 Task: Add the task  Compatibility issues with different web browsers to the section Feature Flurry in the project ZirconTech and add a Due Date to the respective task as 2023/07/23.
Action: Mouse moved to (35, 288)
Screenshot: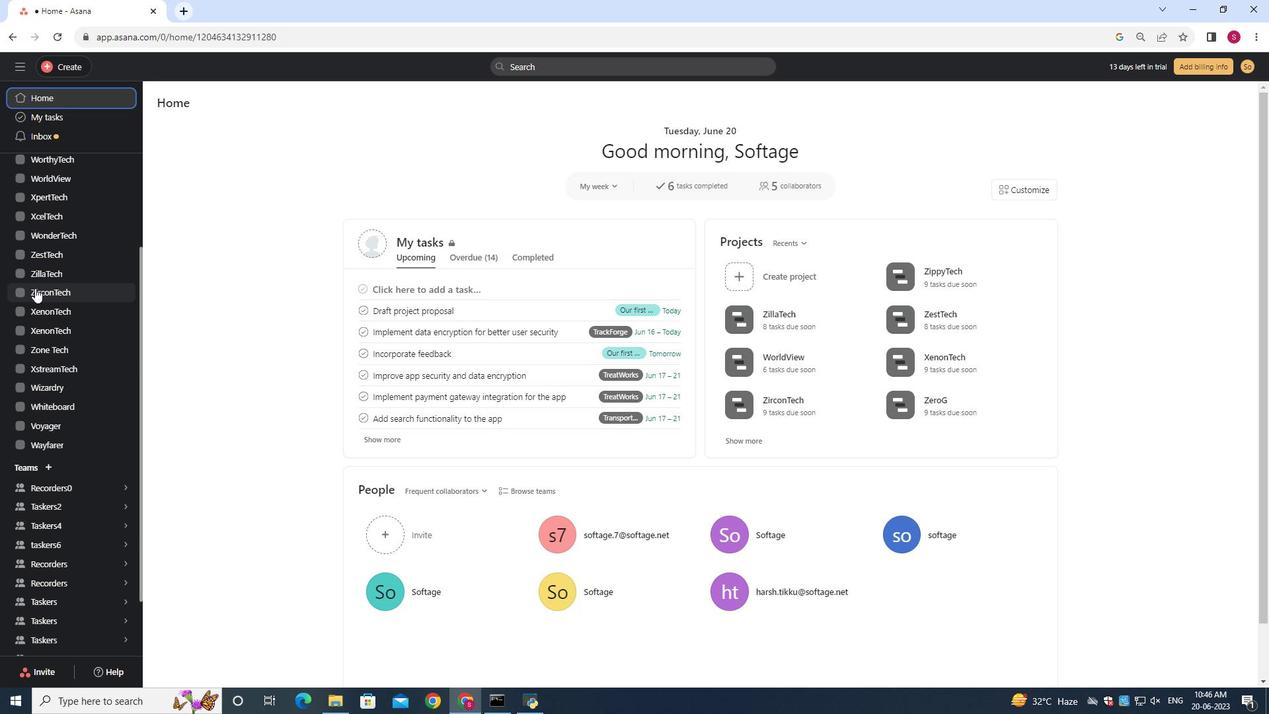 
Action: Mouse pressed left at (35, 288)
Screenshot: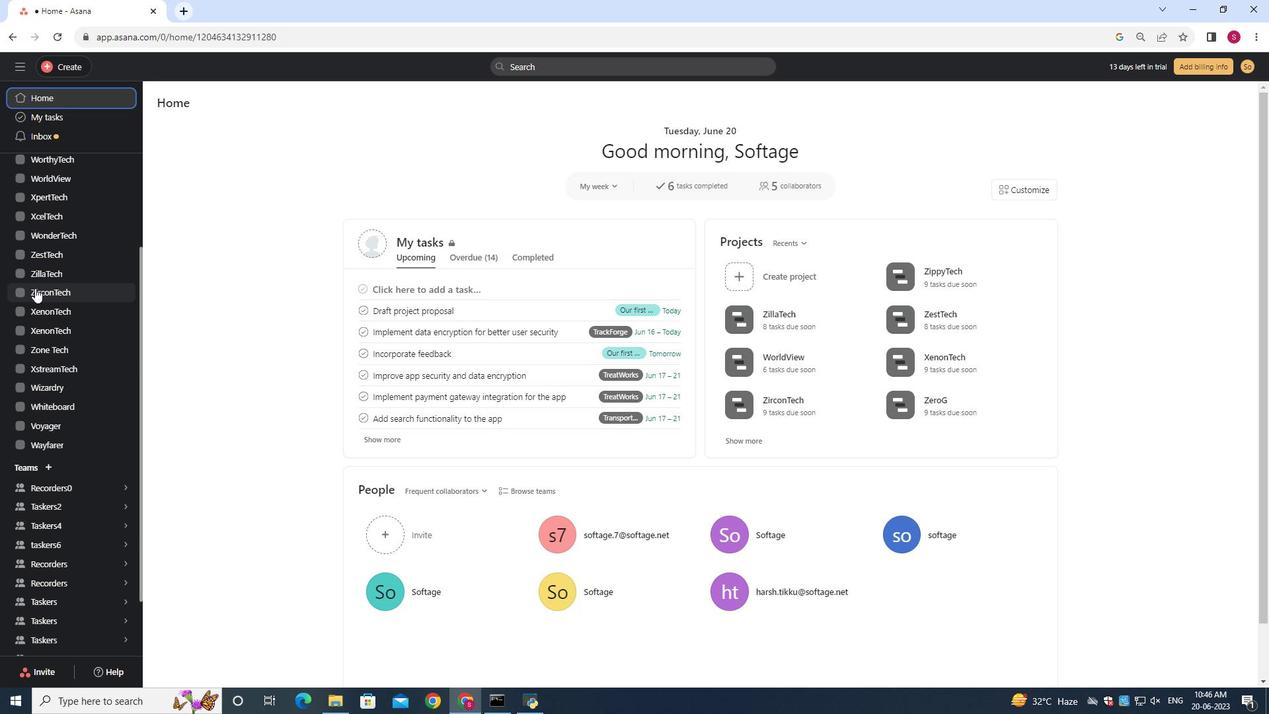 
Action: Mouse moved to (449, 271)
Screenshot: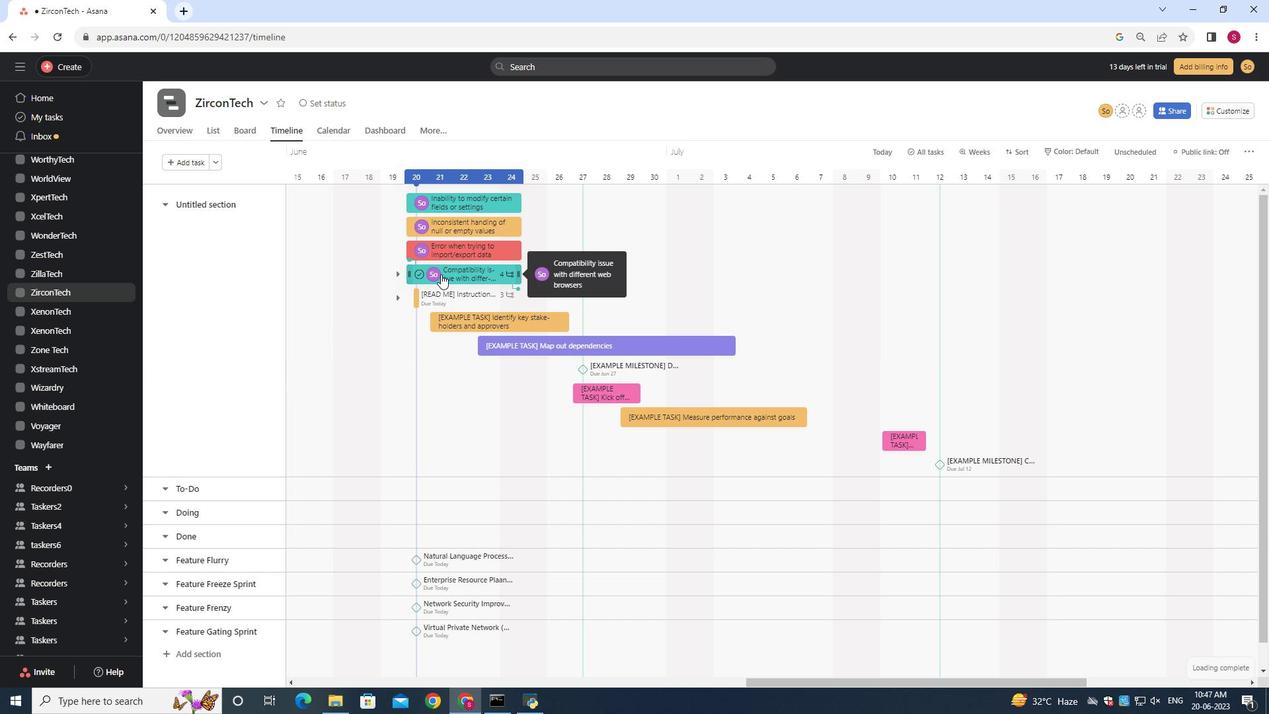 
Action: Mouse pressed left at (449, 271)
Screenshot: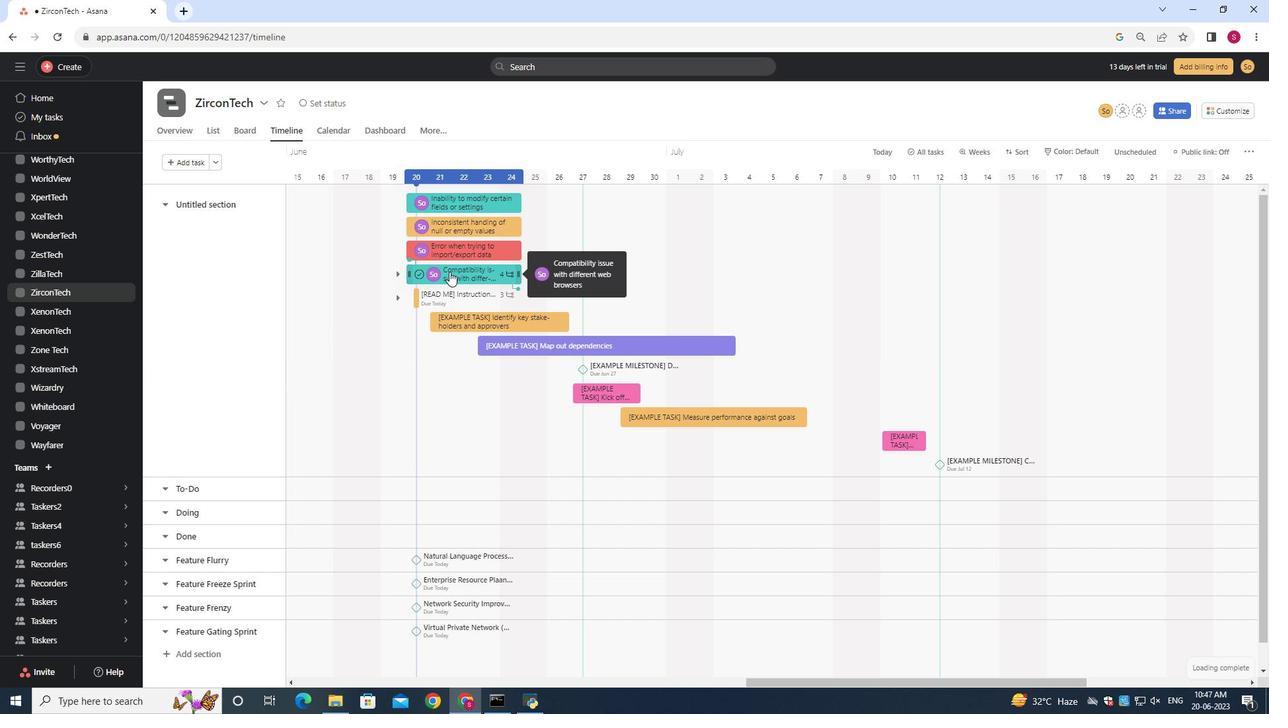 
Action: Mouse moved to (1032, 276)
Screenshot: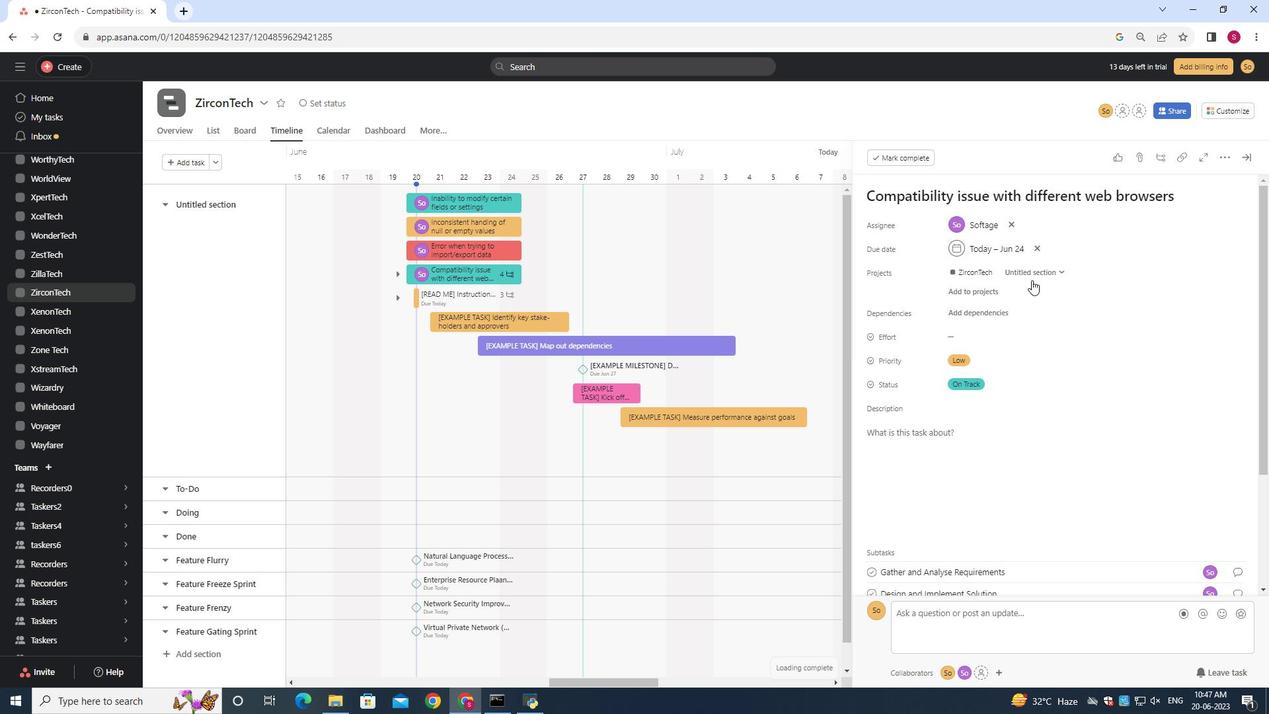 
Action: Mouse pressed left at (1032, 276)
Screenshot: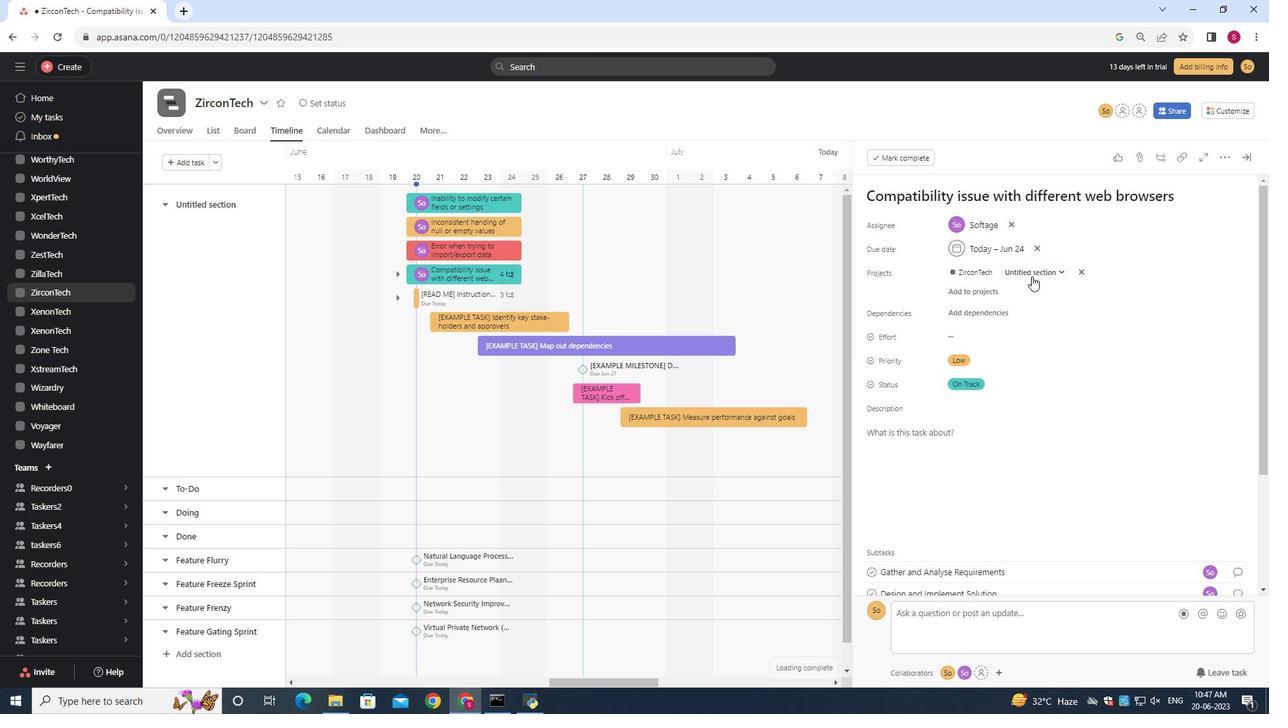 
Action: Mouse moved to (1007, 384)
Screenshot: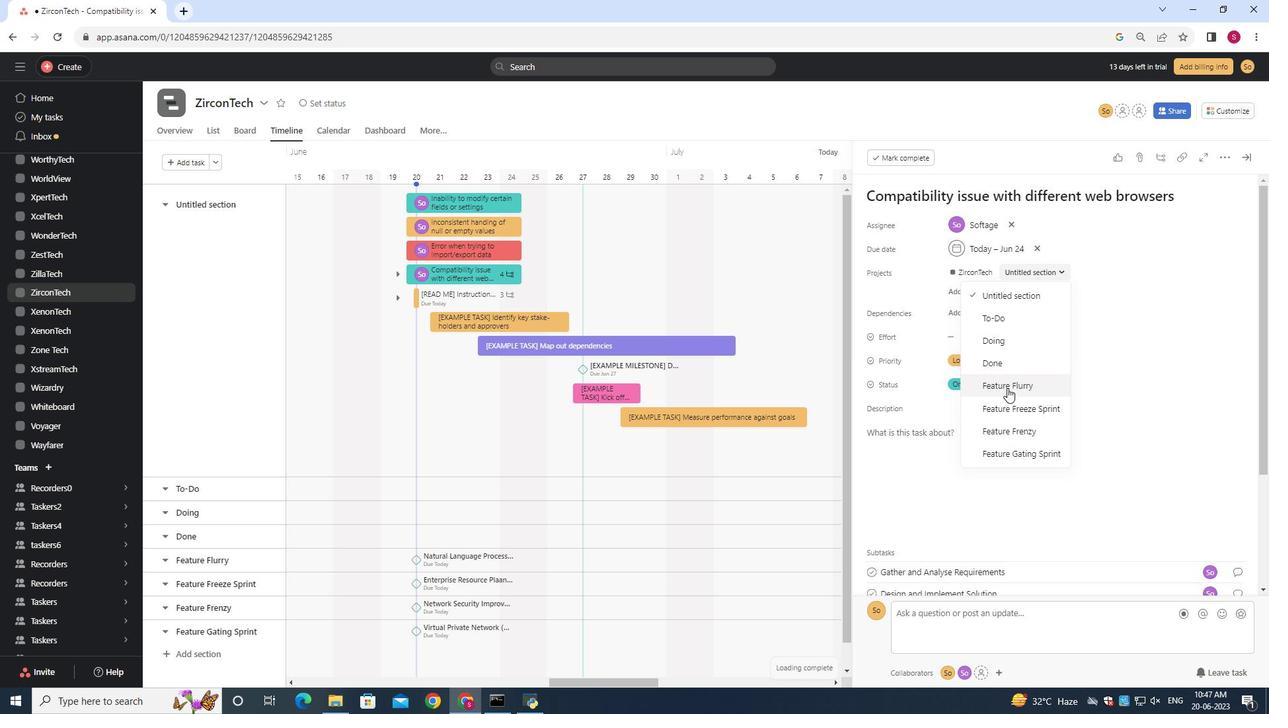 
Action: Mouse pressed left at (1007, 384)
Screenshot: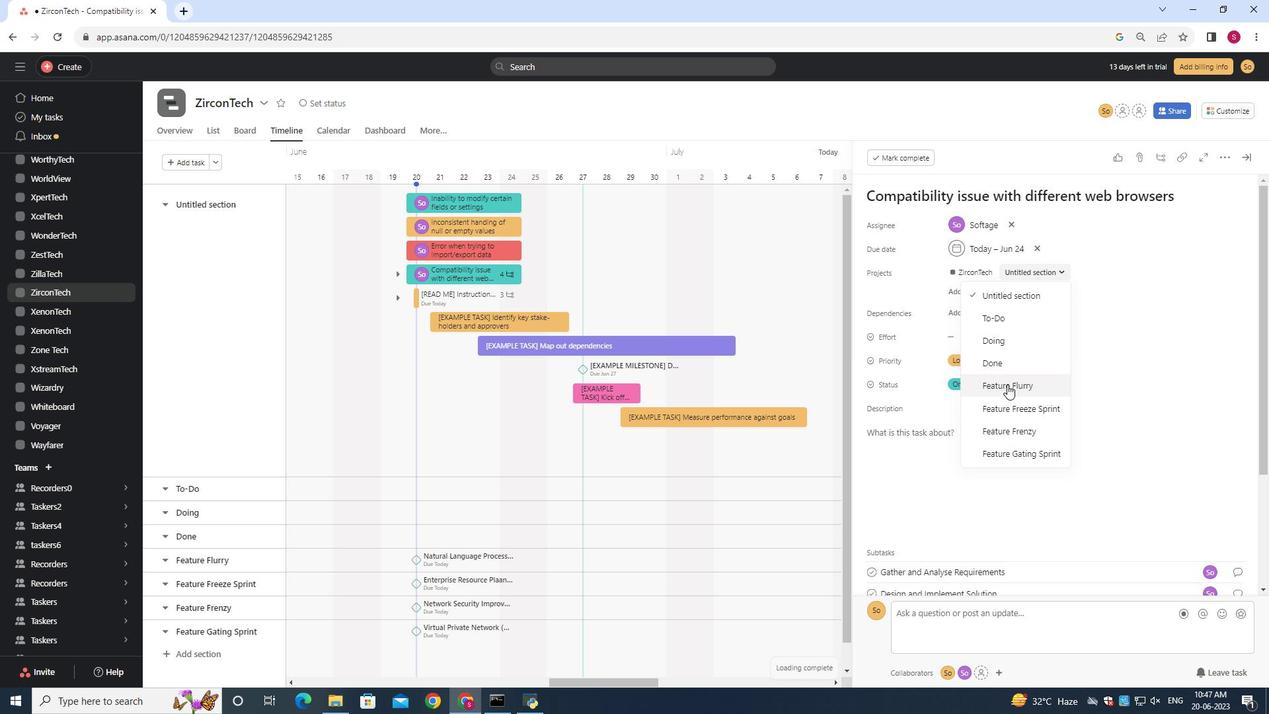 
Action: Mouse moved to (1033, 246)
Screenshot: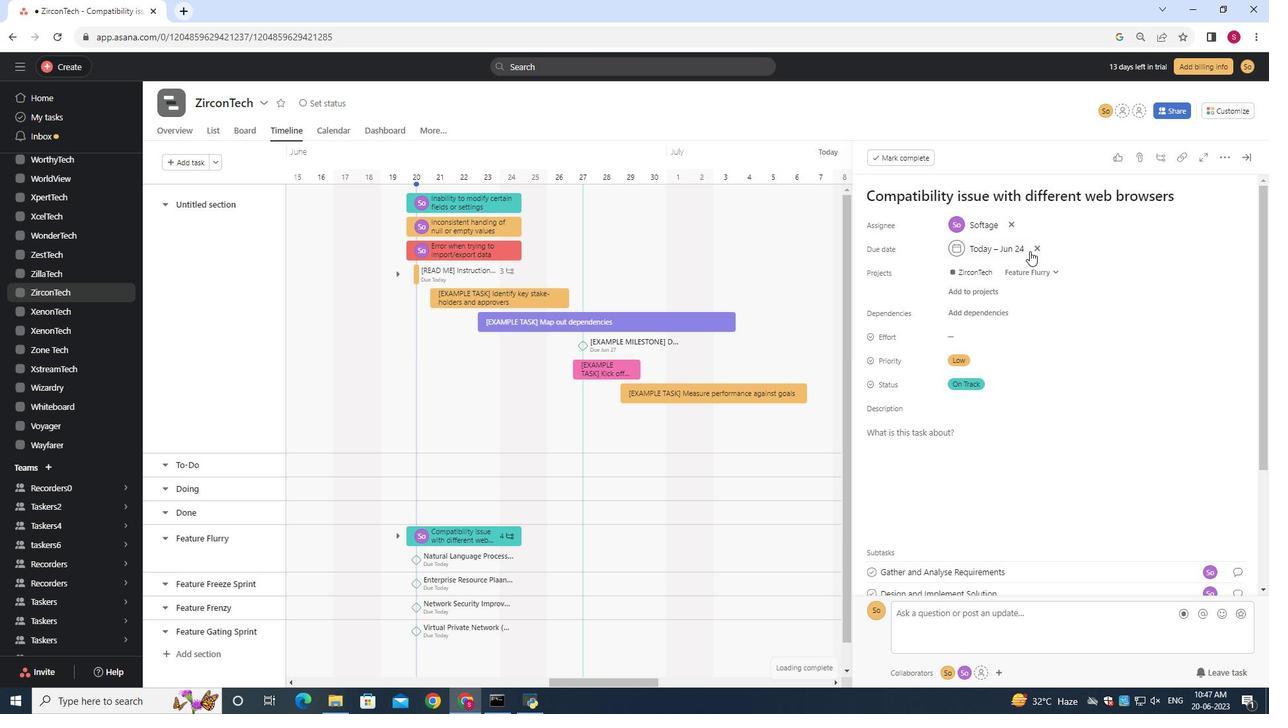
Action: Mouse pressed left at (1033, 246)
Screenshot: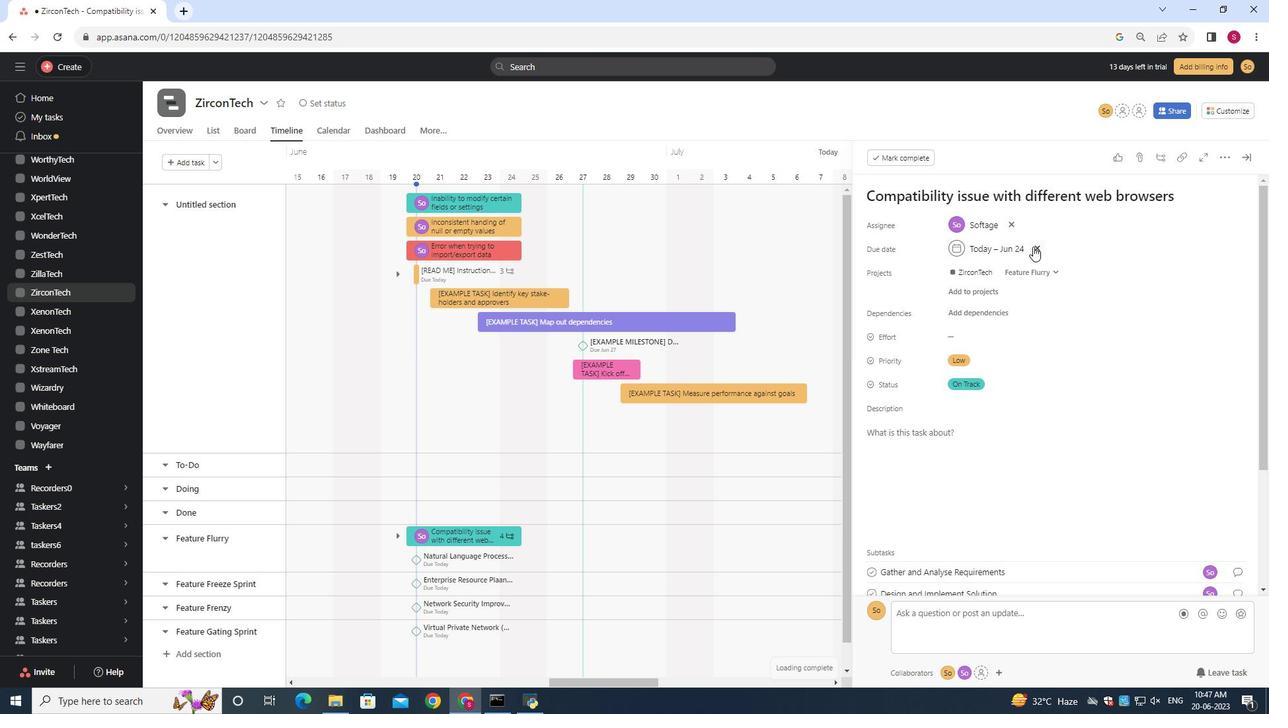 
Action: Mouse moved to (987, 248)
Screenshot: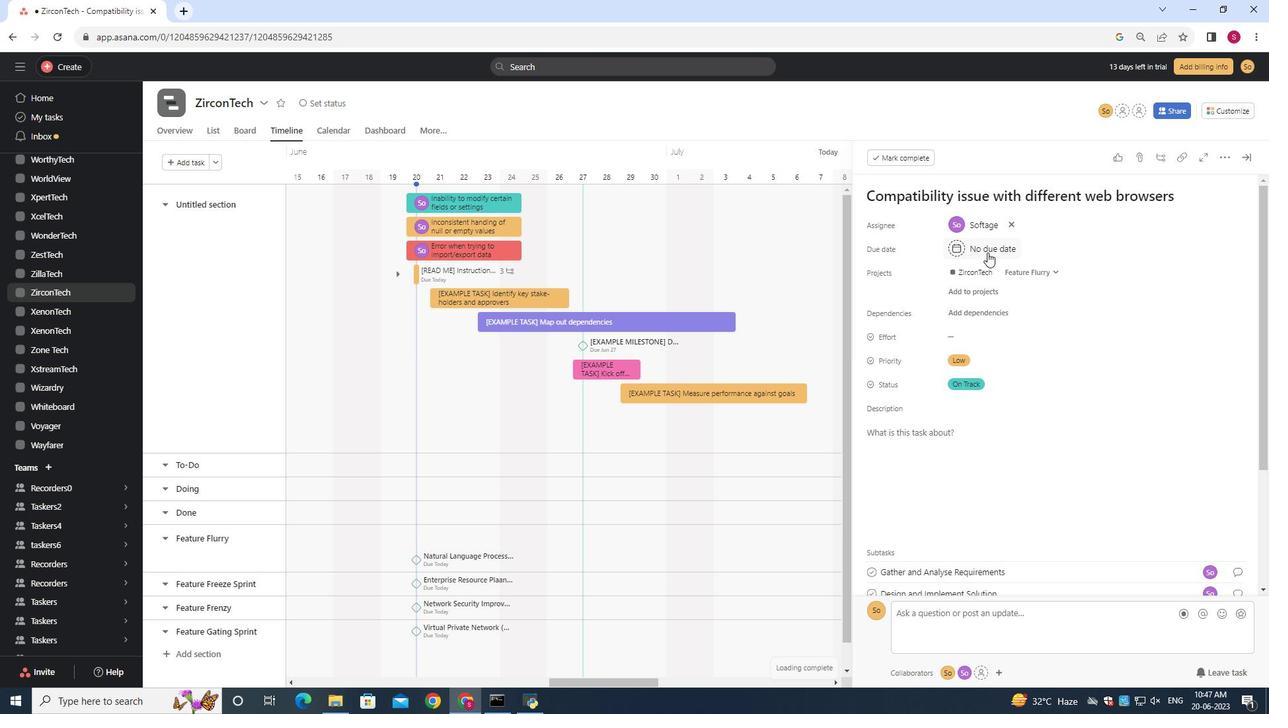 
Action: Mouse pressed left at (987, 248)
Screenshot: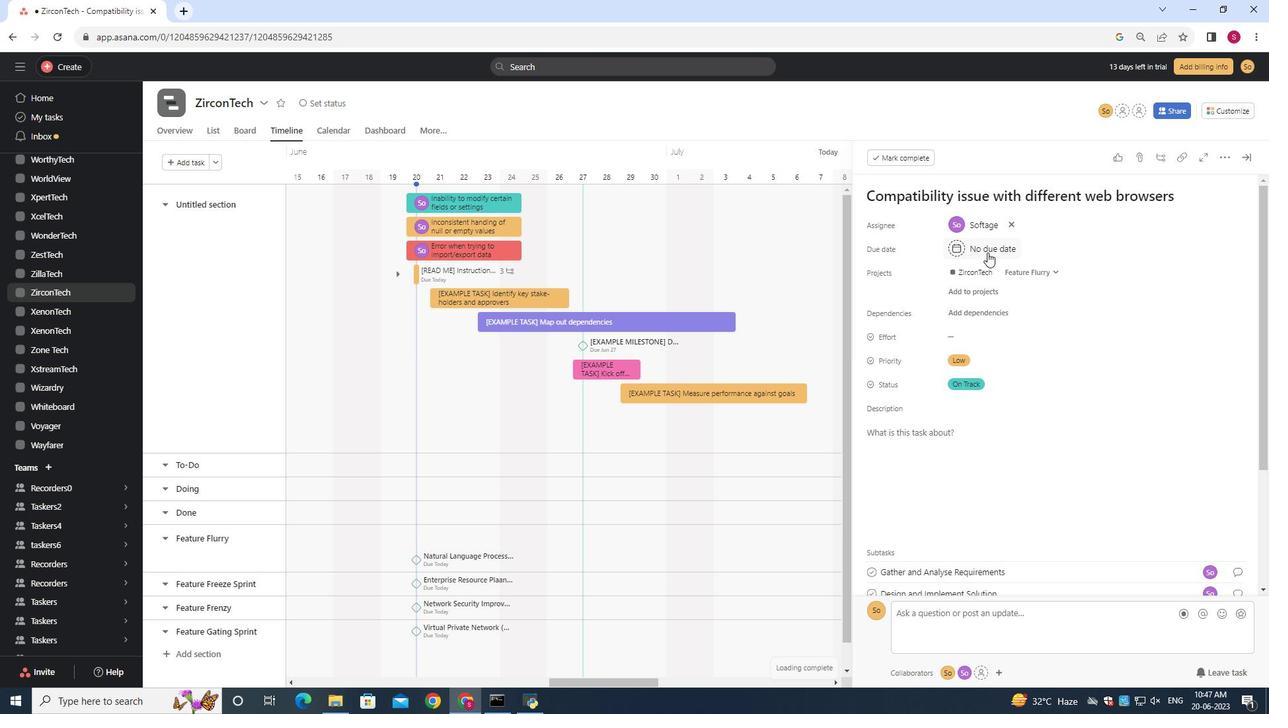 
Action: Mouse moved to (988, 248)
Screenshot: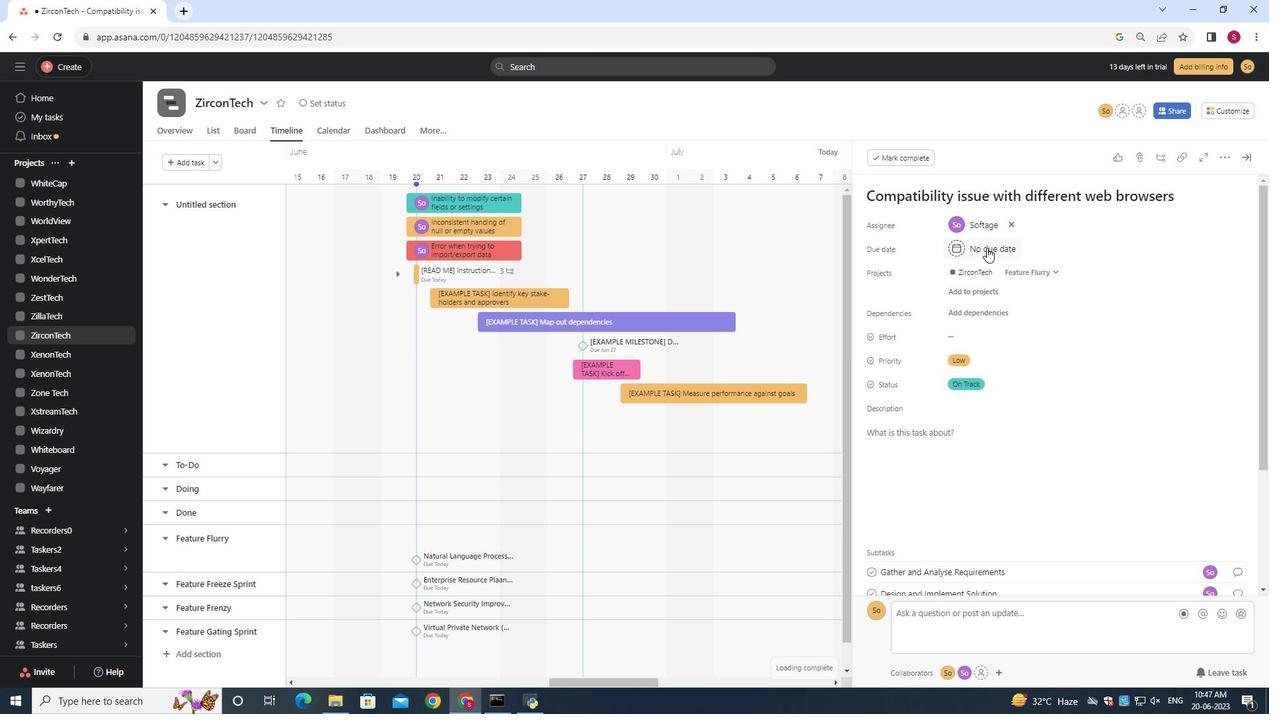 
Action: Key pressed 2023/07/23<Key.enter>
Screenshot: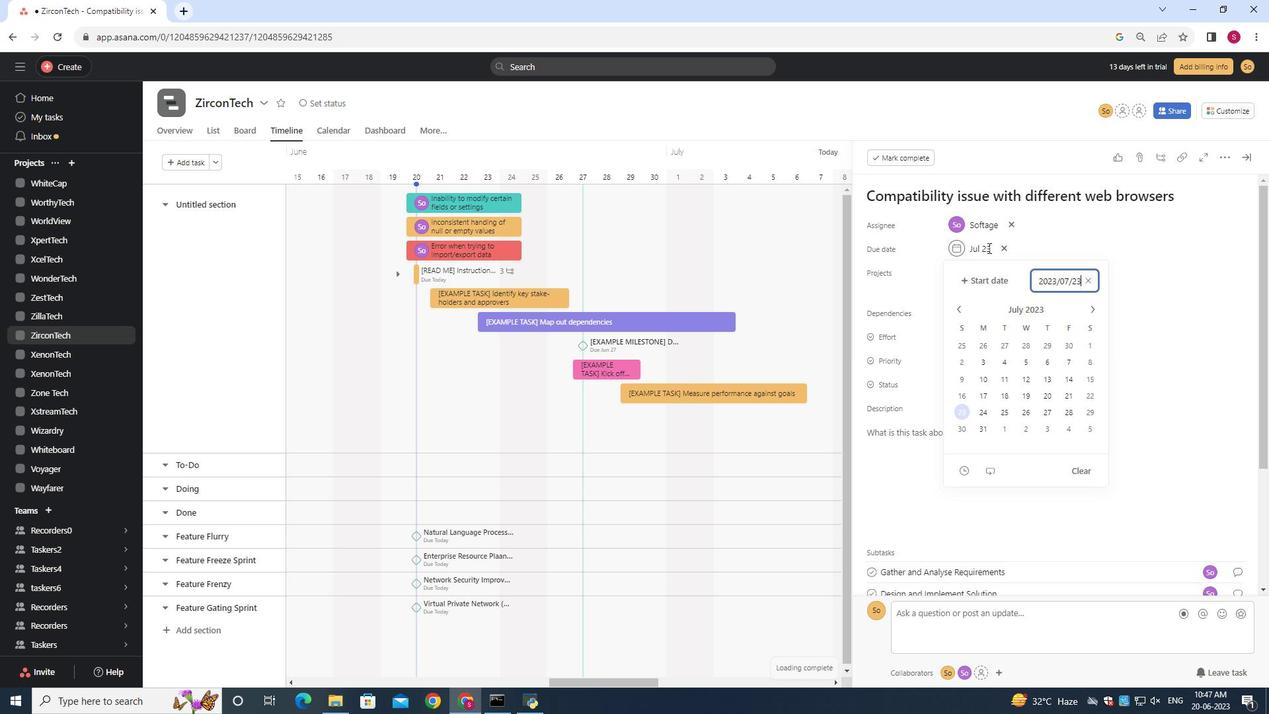 
